 Task: Use the formula "NEGBINOM.DIST" in spreadsheet "Project portfolio".
Action: Mouse moved to (115, 76)
Screenshot: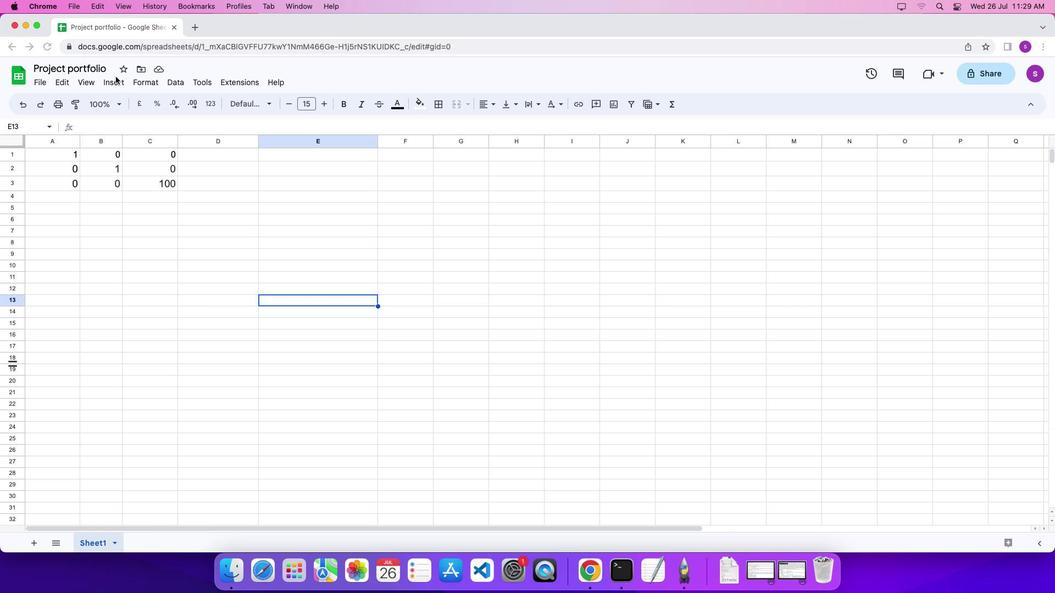 
Action: Mouse pressed left at (115, 76)
Screenshot: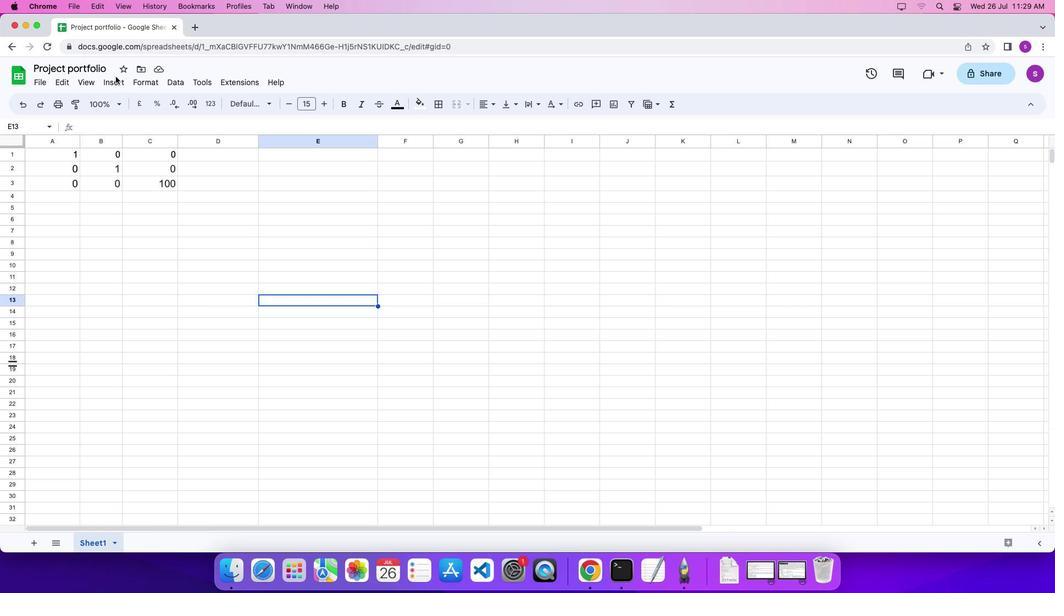 
Action: Mouse moved to (117, 81)
Screenshot: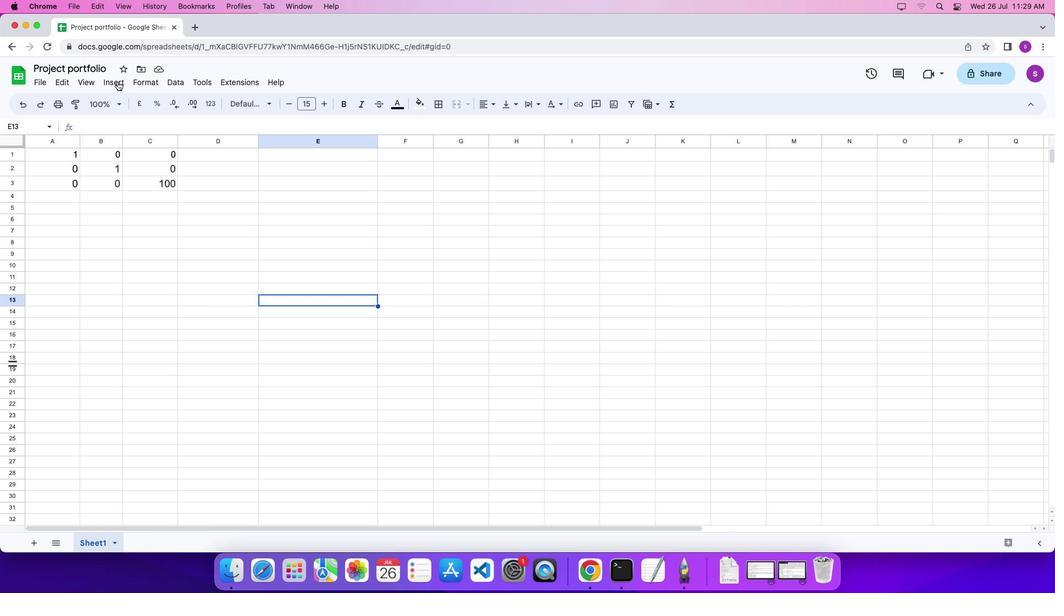 
Action: Mouse pressed left at (117, 81)
Screenshot: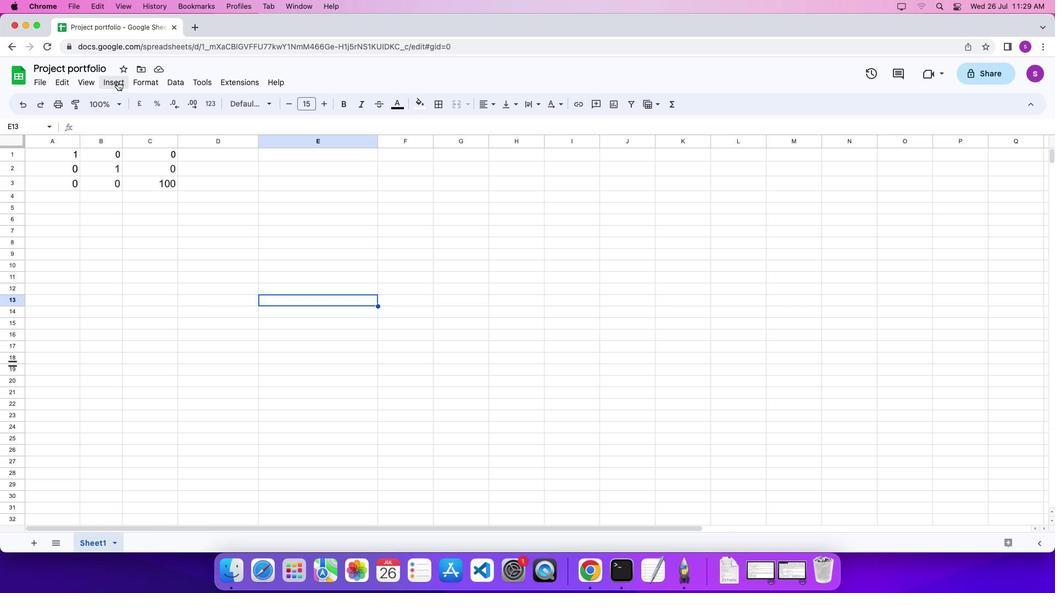 
Action: Mouse moved to (471, 415)
Screenshot: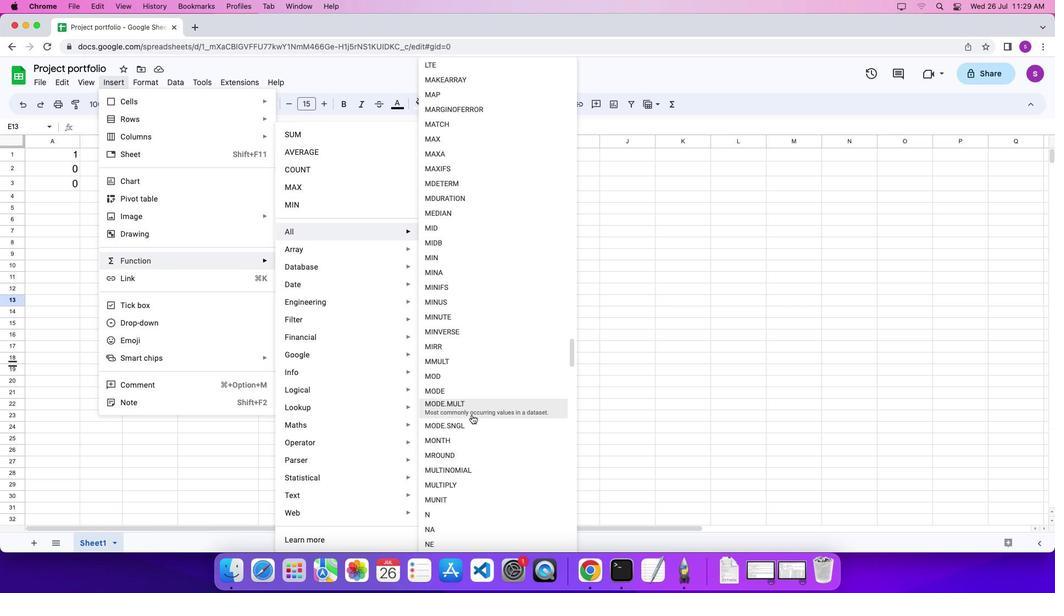 
Action: Mouse scrolled (471, 415) with delta (0, 0)
Screenshot: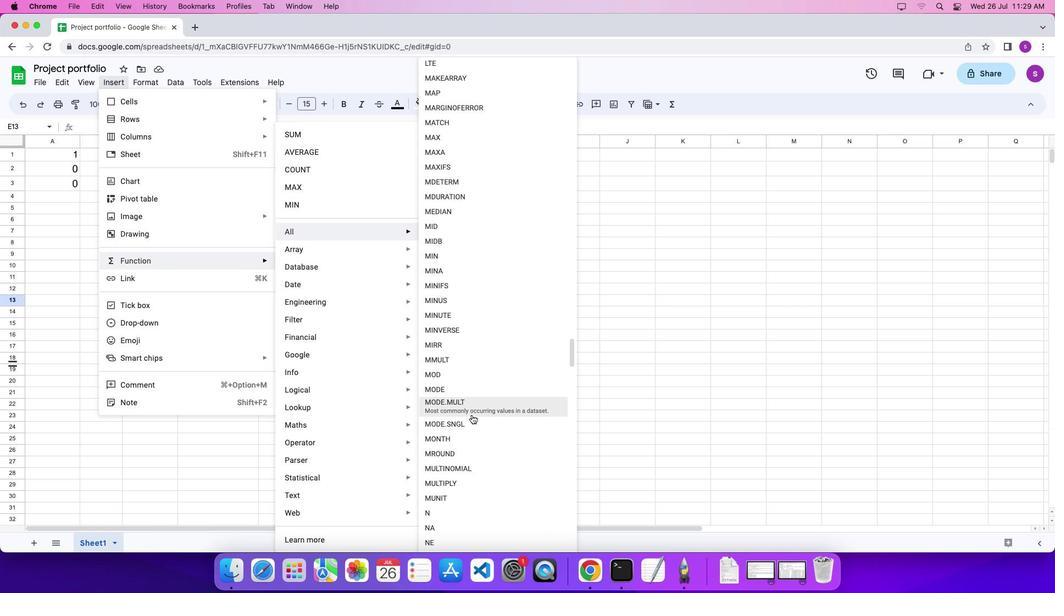 
Action: Mouse scrolled (471, 415) with delta (0, 0)
Screenshot: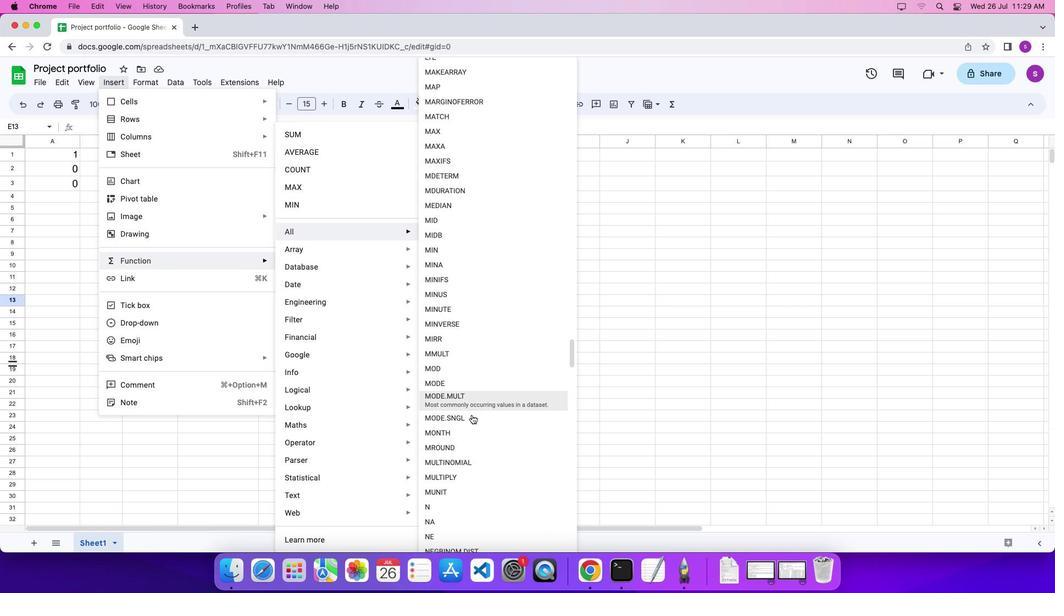 
Action: Mouse scrolled (471, 415) with delta (0, 0)
Screenshot: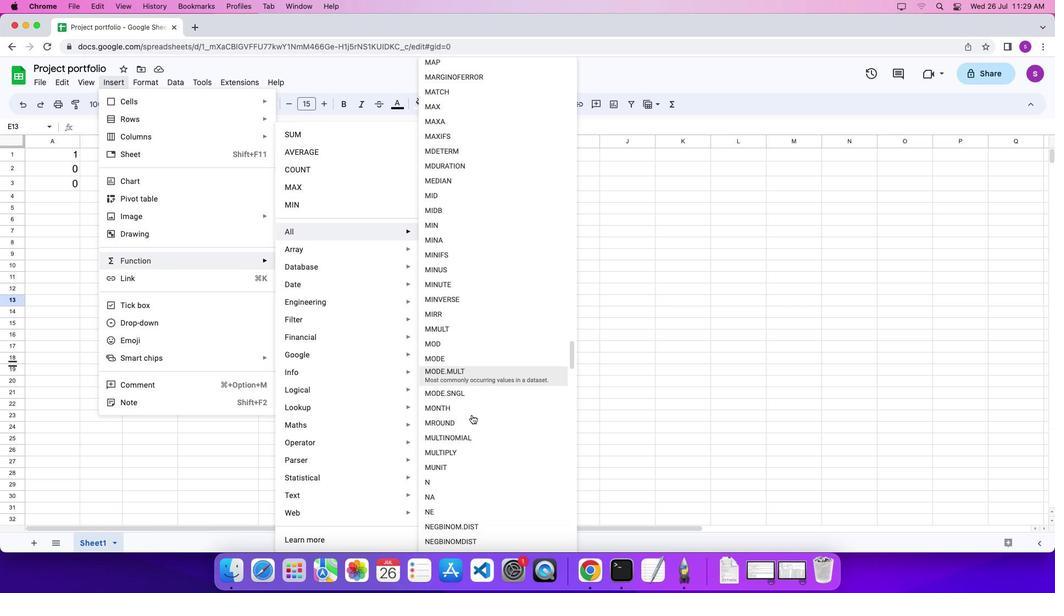 
Action: Mouse scrolled (471, 415) with delta (0, 0)
Screenshot: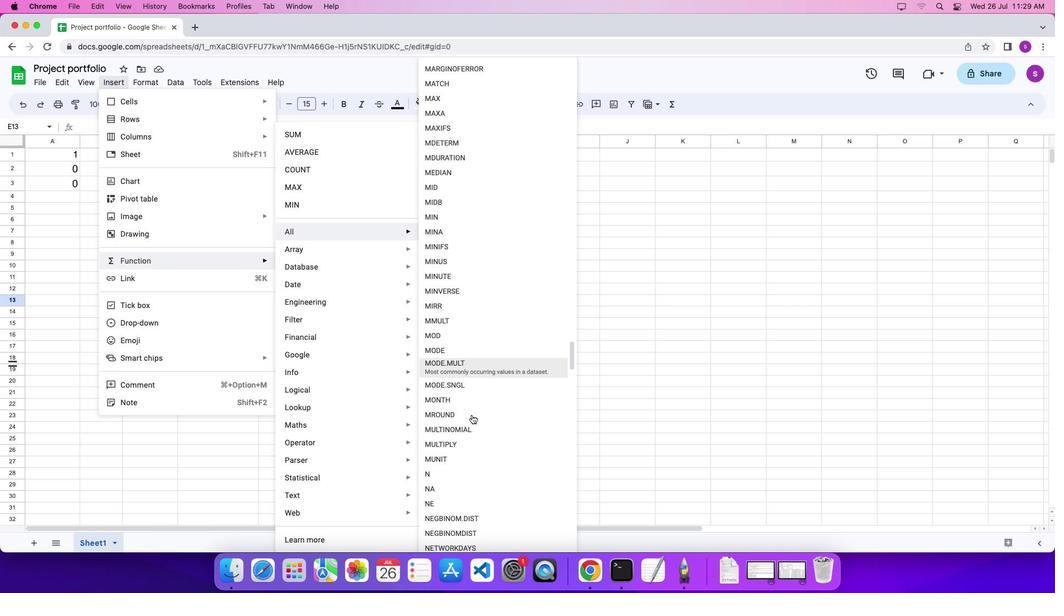 
Action: Mouse moved to (482, 515)
Screenshot: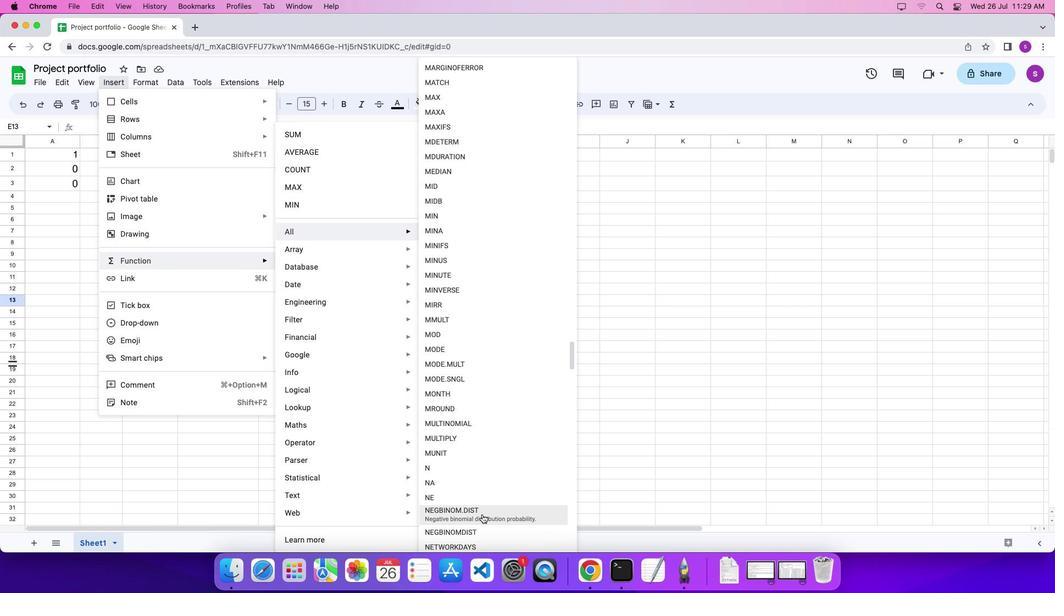 
Action: Mouse pressed left at (482, 515)
Screenshot: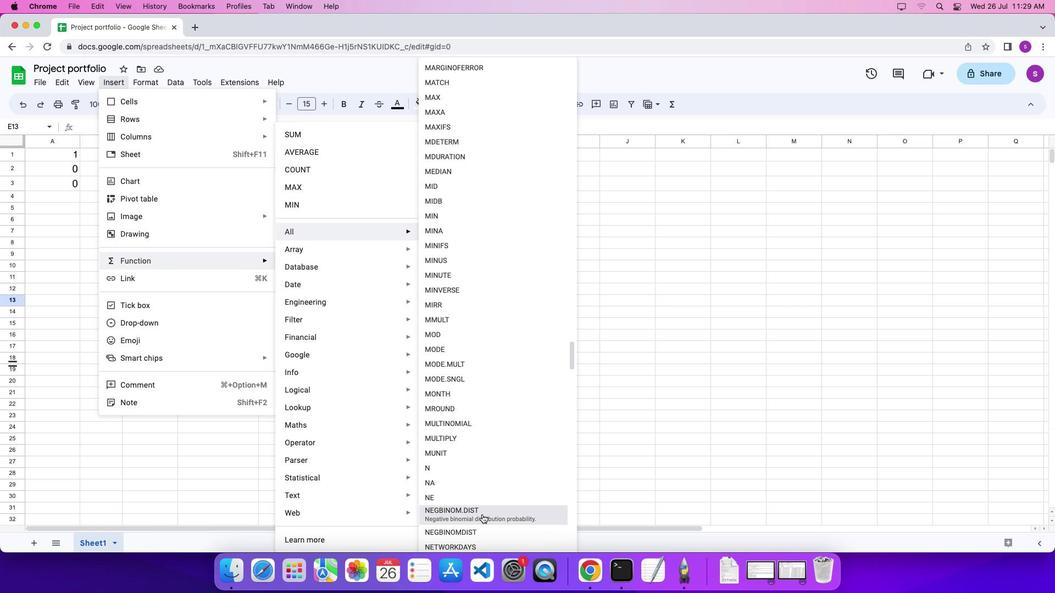 
Action: Key pressed '4'',''2'',''0''.''1''\x03'
Screenshot: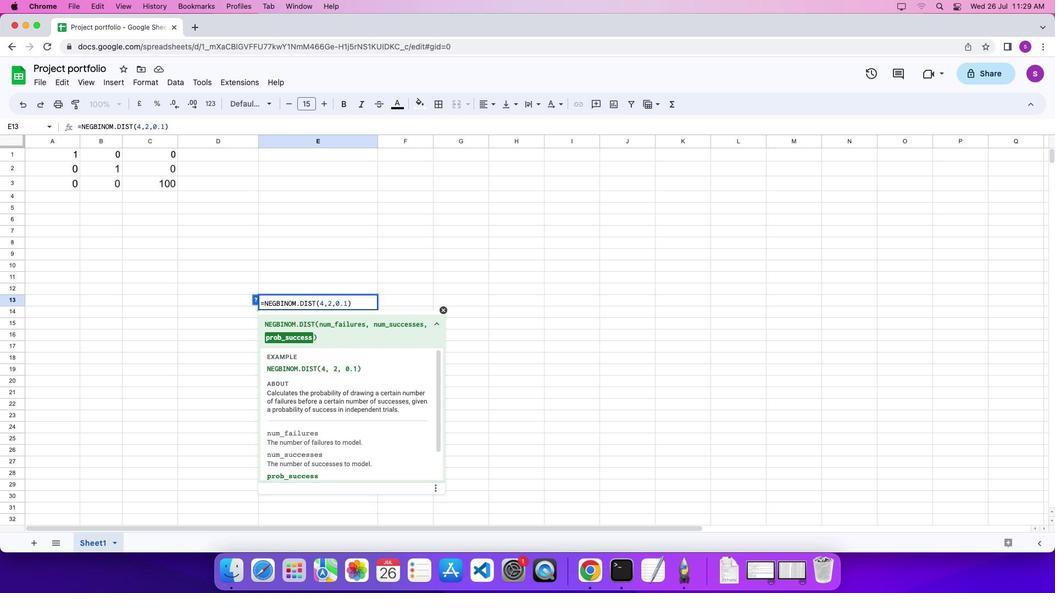 
Action: Mouse moved to (482, 514)
Screenshot: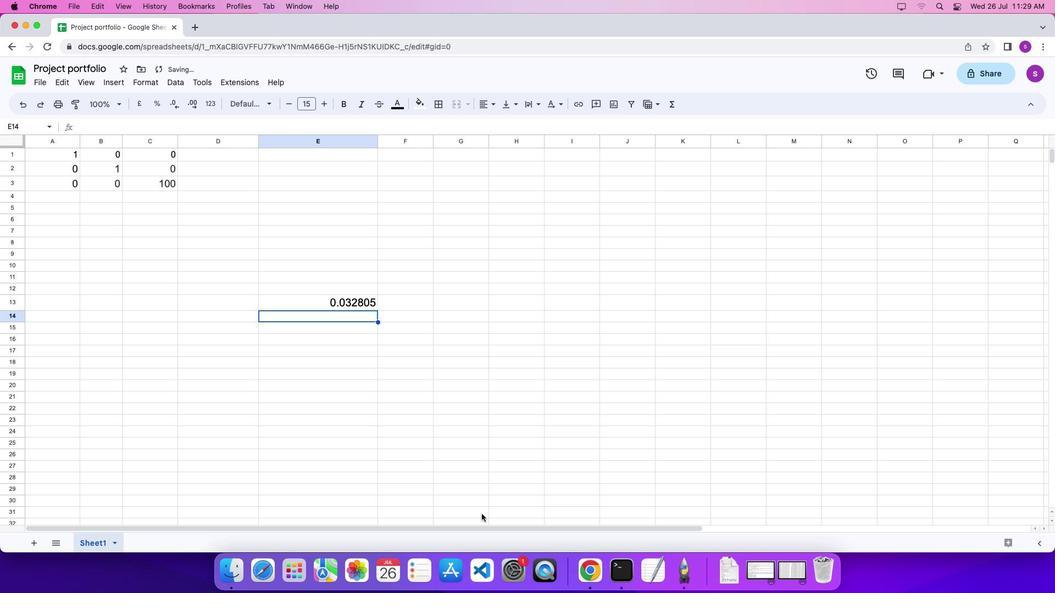 
